 Task: Add an event with the title Second Marketing Campaign Meeting, date '2024/05/23', time 8:50 AM to 10:50 AMand add a description: The scavenger hunt can be designed as a friendly competition, with teams competing against each other to finish first or achieve specific goals. This fosters team spirit, healthy competition, and a sense of achievement., put the event into Orange category, logged in from the account softage.2@softage.netand send the event invitation to softage.8@softage.net and softage.9@softage.net. Set a reminder for the event 30 minutes before
Action: Mouse moved to (97, 88)
Screenshot: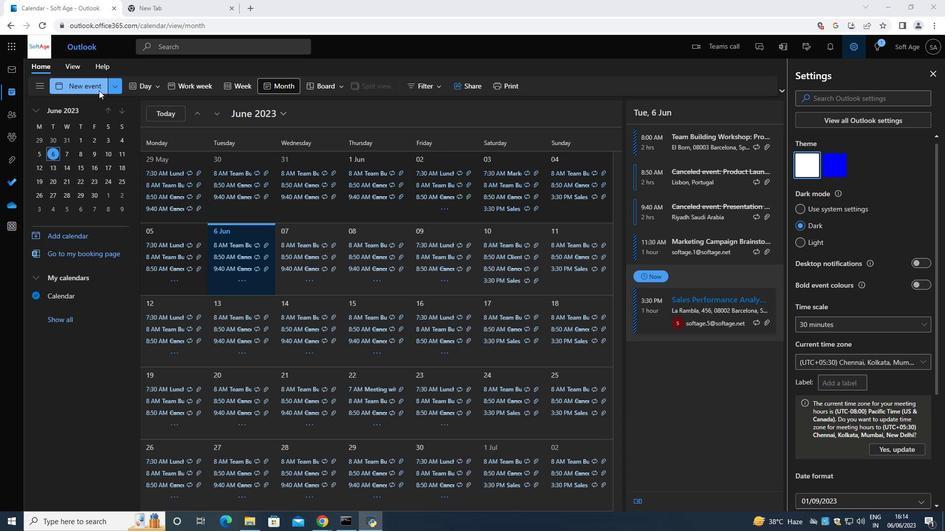 
Action: Mouse pressed left at (97, 88)
Screenshot: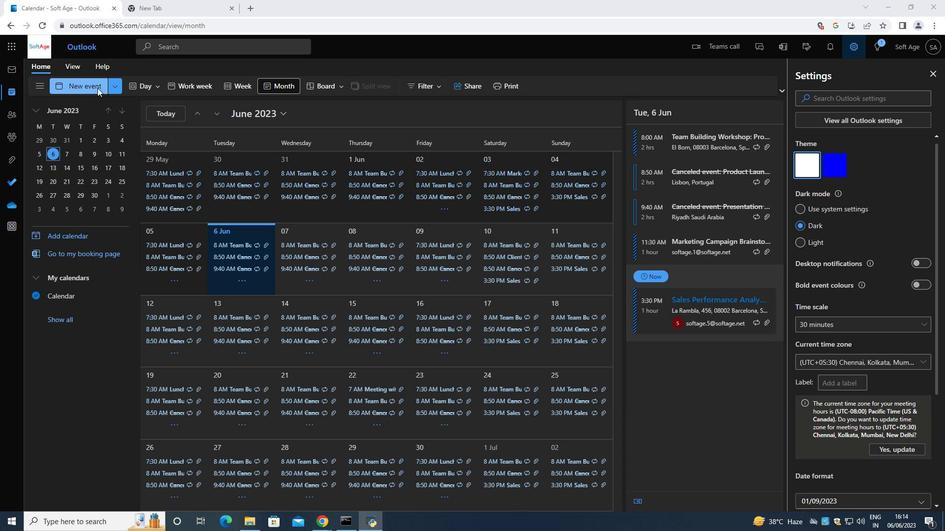 
Action: Mouse moved to (267, 159)
Screenshot: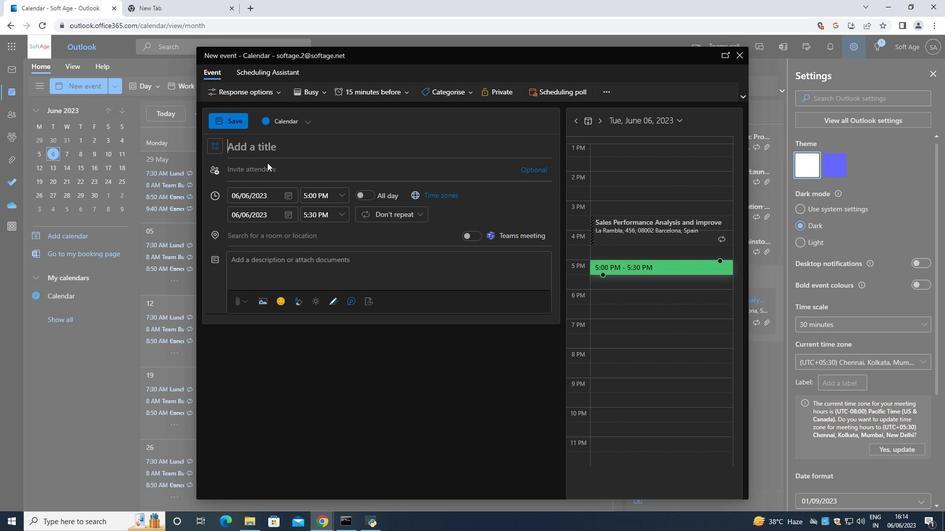 
Action: Key pressed <Key.shift><Key.shift><Key.shift><Key.shift><Key.shift><Key.shift><Key.shift><Key.shift><Key.shift><Key.shift><Key.shift><Key.shift><Key.shift><Key.shift><Key.shift>Second<Key.space><Key.shift>Marketing<Key.space><Key.shift><Key.shift>Campaign<Key.space><Key.shift>Meeting<Key.space>
Screenshot: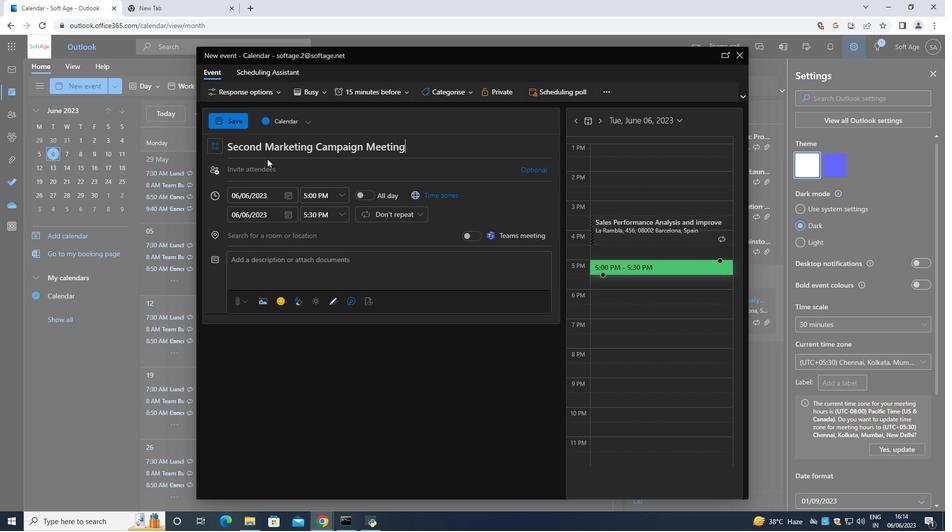 
Action: Mouse moved to (289, 192)
Screenshot: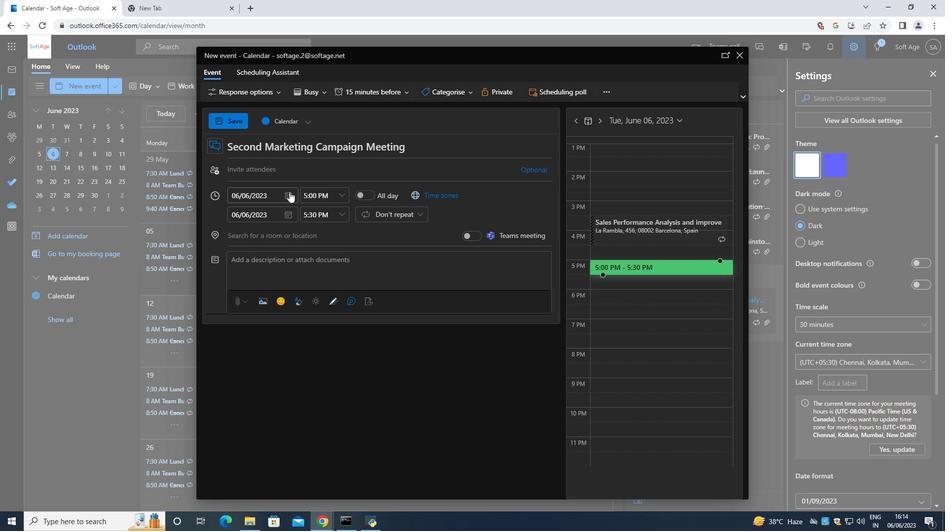 
Action: Mouse pressed left at (289, 192)
Screenshot: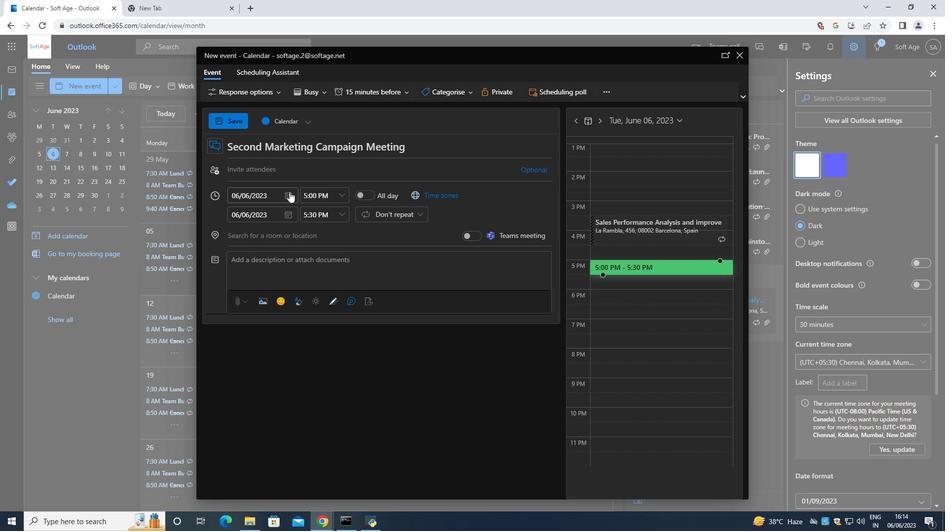 
Action: Mouse moved to (325, 212)
Screenshot: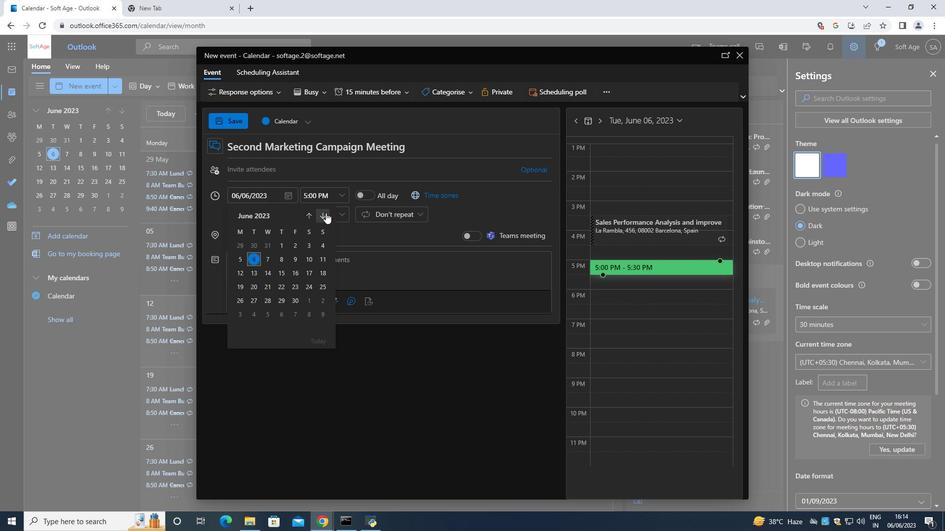 
Action: Mouse pressed left at (325, 212)
Screenshot: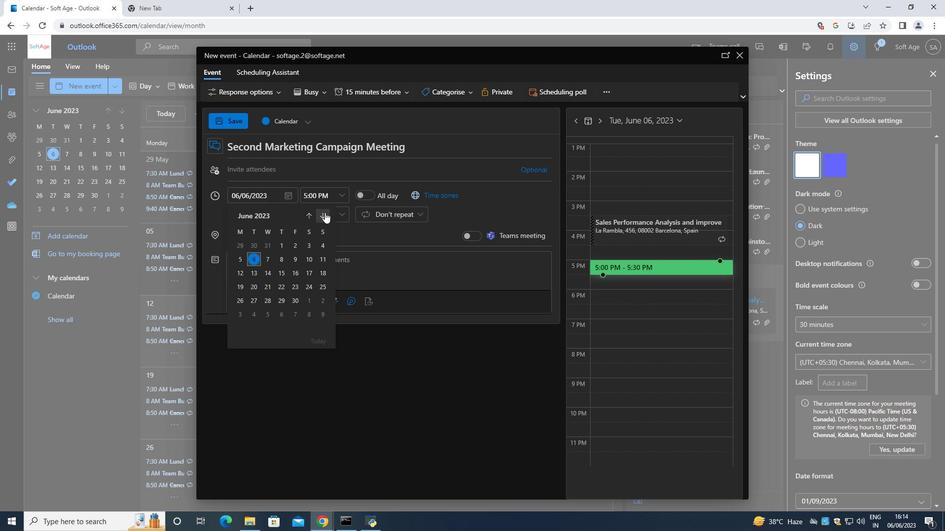 
Action: Mouse moved to (325, 213)
Screenshot: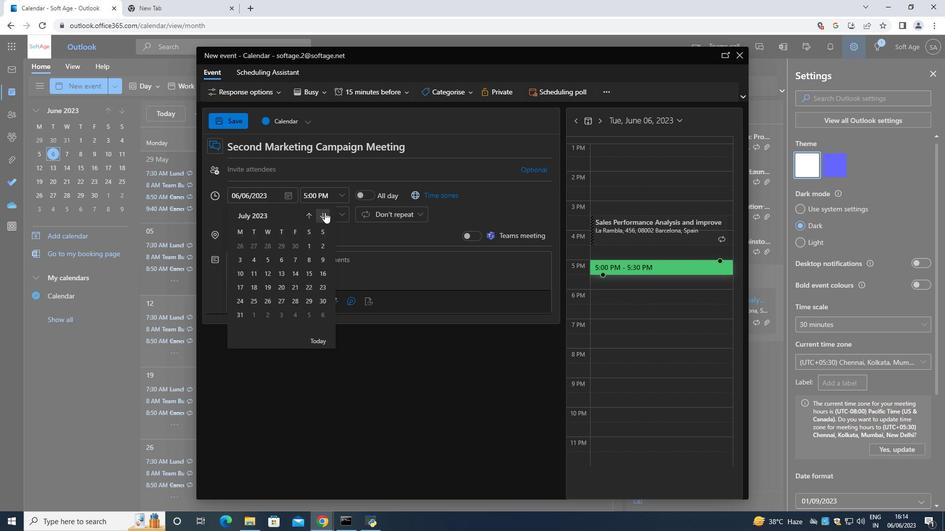 
Action: Mouse pressed left at (325, 213)
Screenshot: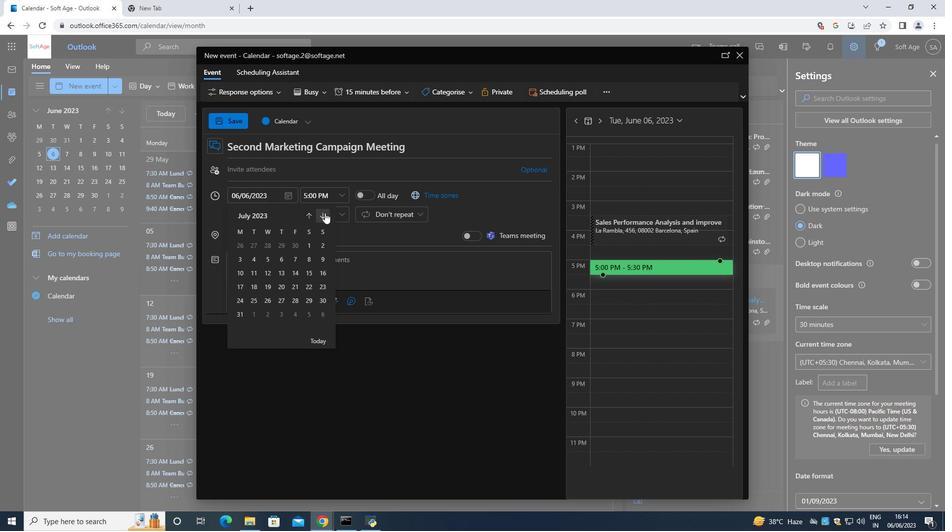 
Action: Mouse pressed left at (325, 213)
Screenshot: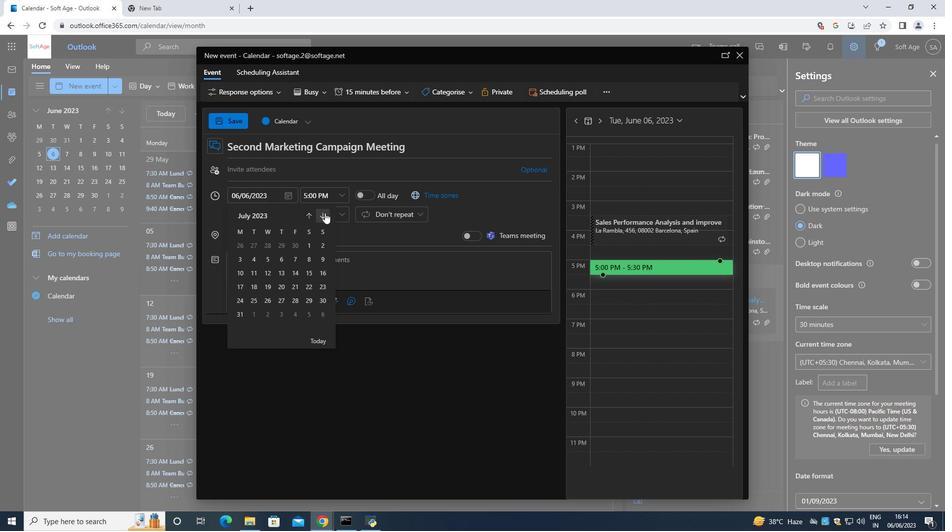 
Action: Mouse pressed left at (325, 213)
Screenshot: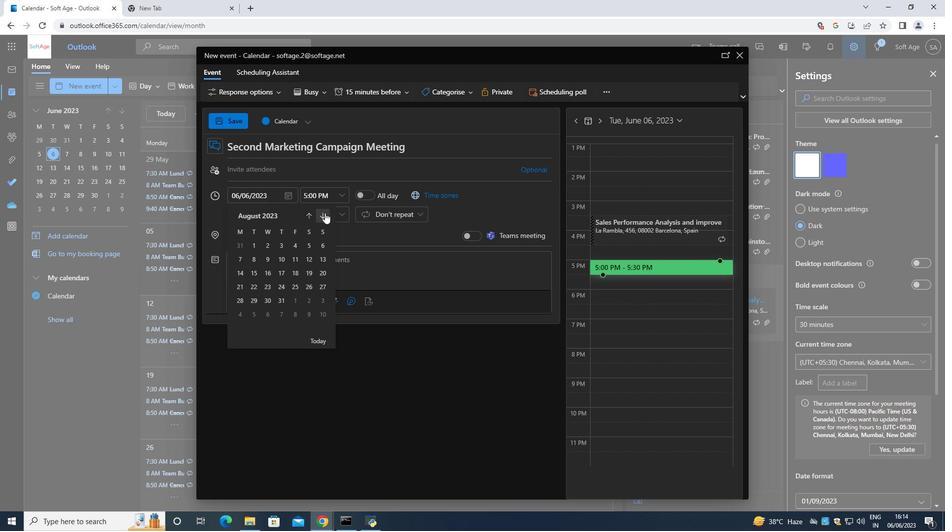 
Action: Mouse pressed left at (325, 213)
Screenshot: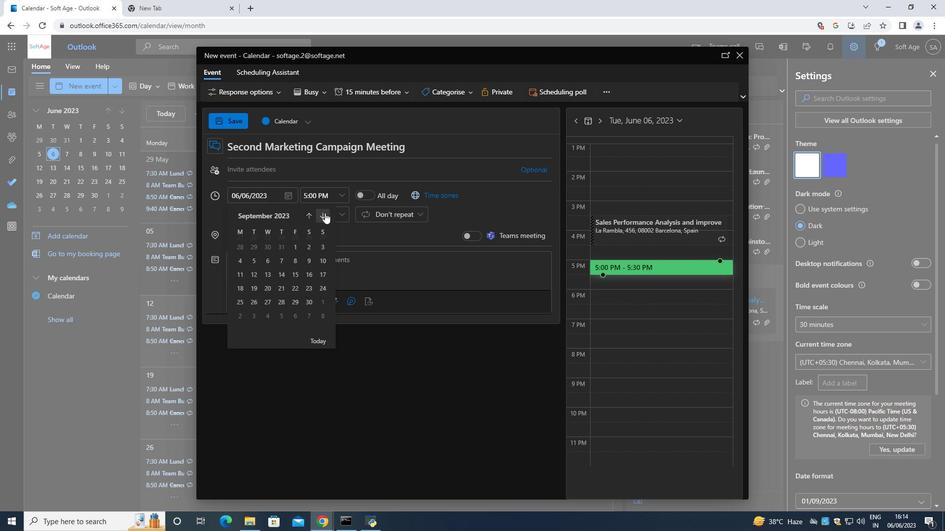 
Action: Mouse pressed left at (325, 213)
Screenshot: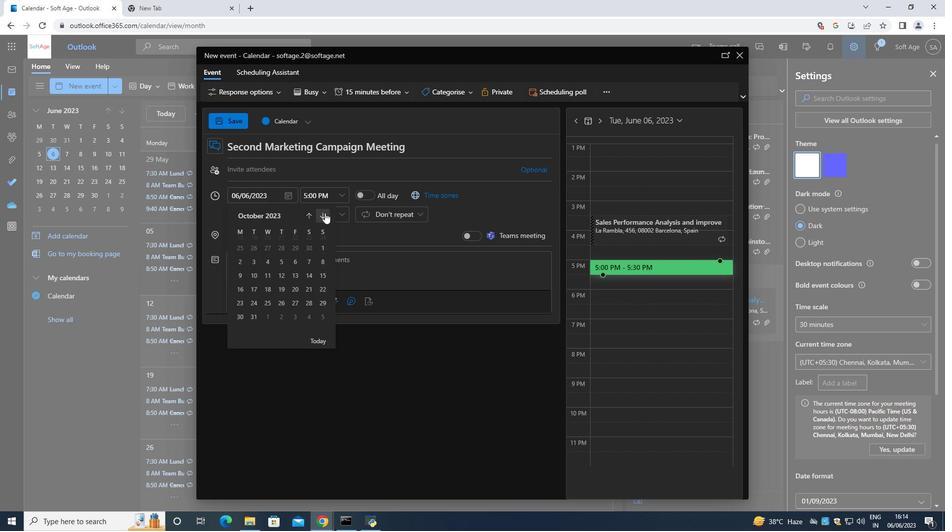 
Action: Mouse pressed left at (325, 213)
Screenshot: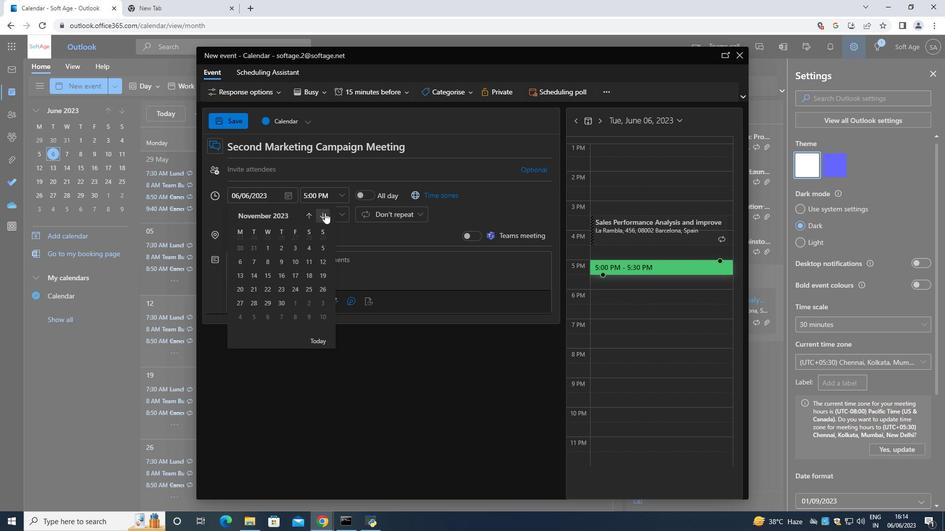 
Action: Mouse pressed left at (325, 213)
Screenshot: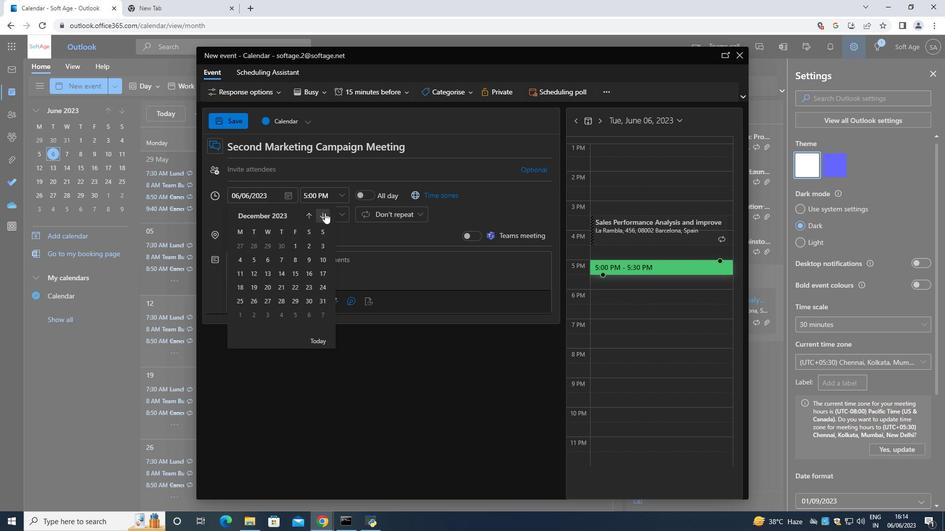 
Action: Mouse pressed left at (325, 213)
Screenshot: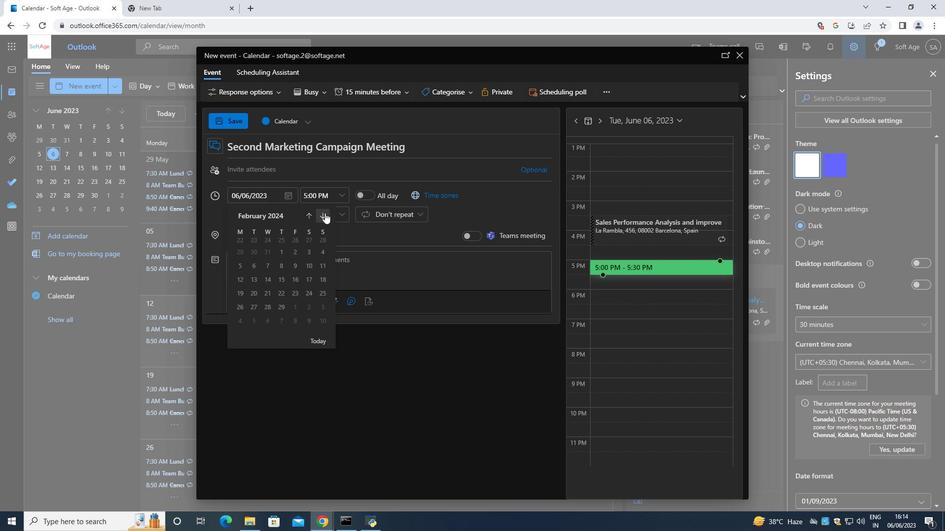 
Action: Mouse pressed left at (325, 213)
Screenshot: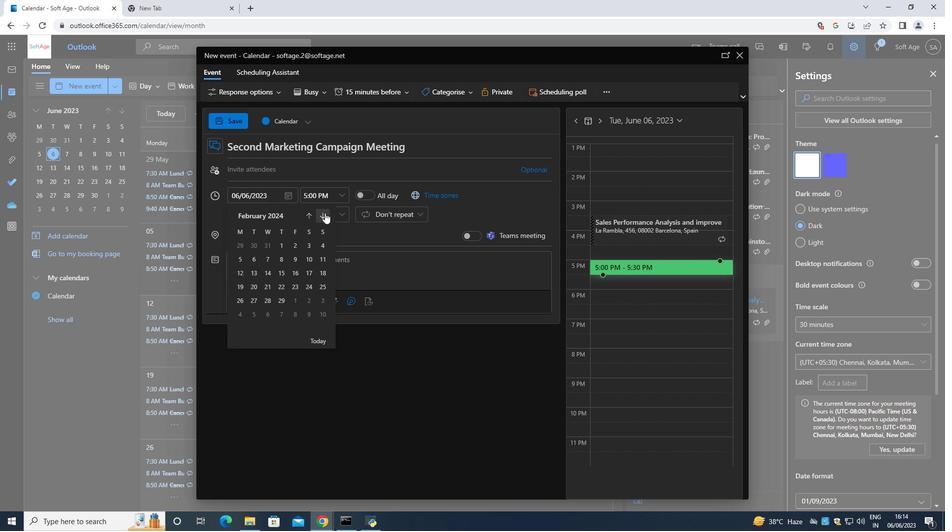 
Action: Mouse pressed left at (325, 213)
Screenshot: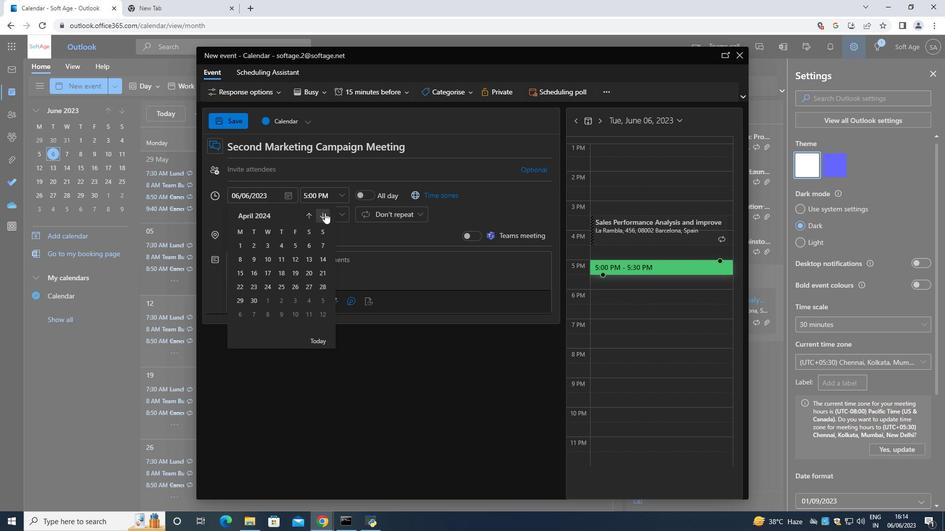 
Action: Mouse moved to (284, 288)
Screenshot: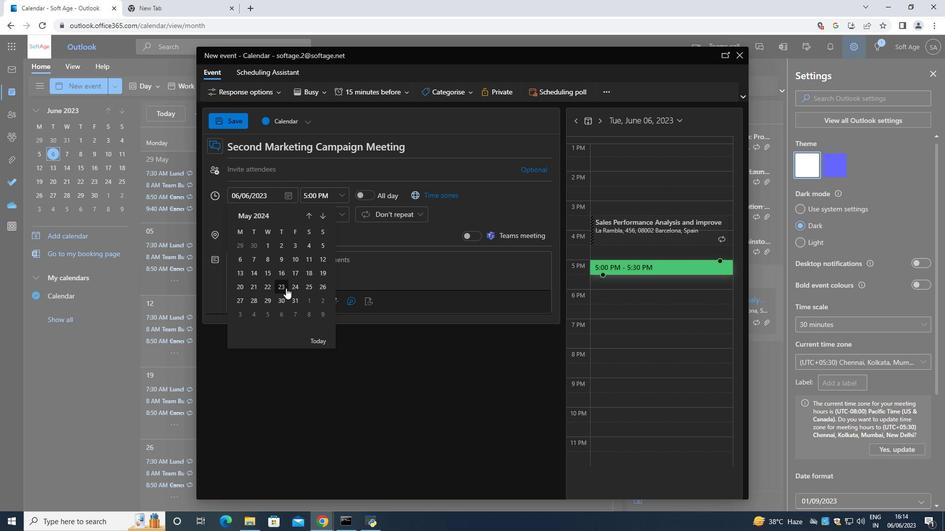 
Action: Mouse pressed left at (284, 288)
Screenshot: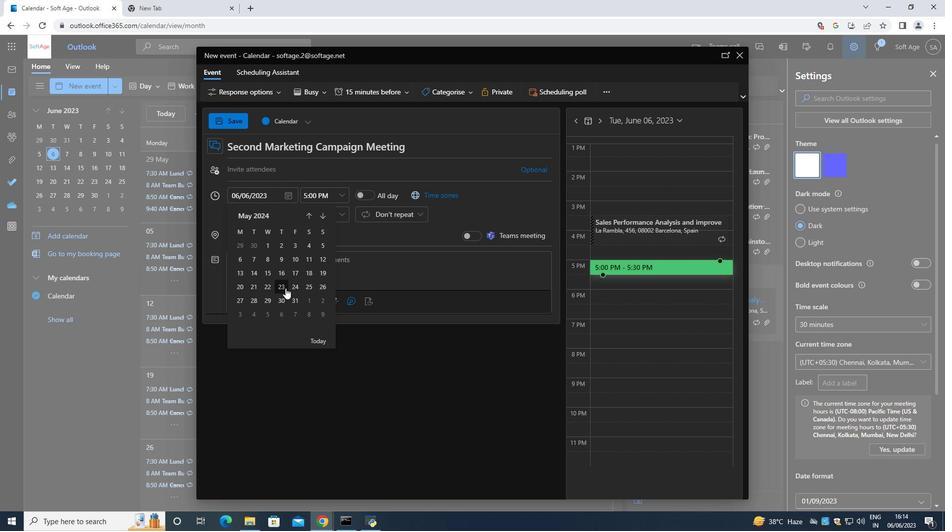 
Action: Mouse moved to (330, 192)
Screenshot: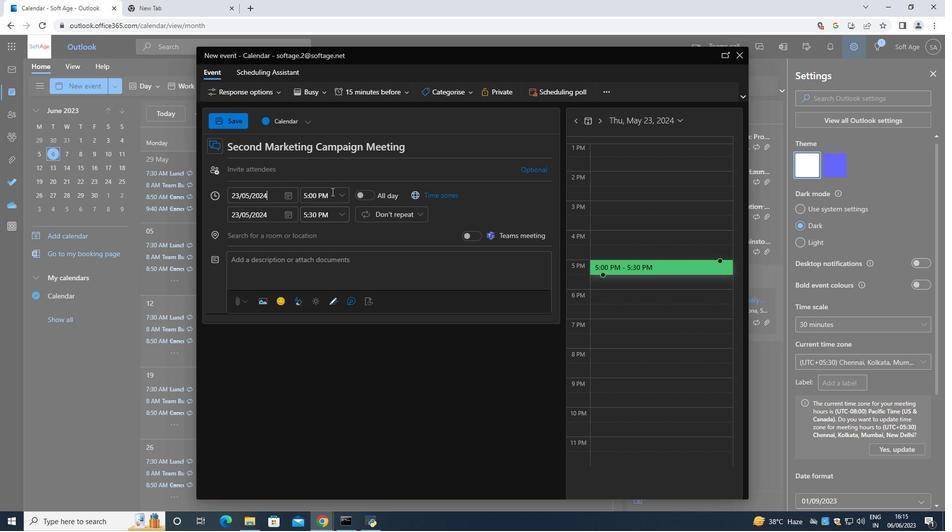 
Action: Mouse pressed left at (330, 192)
Screenshot: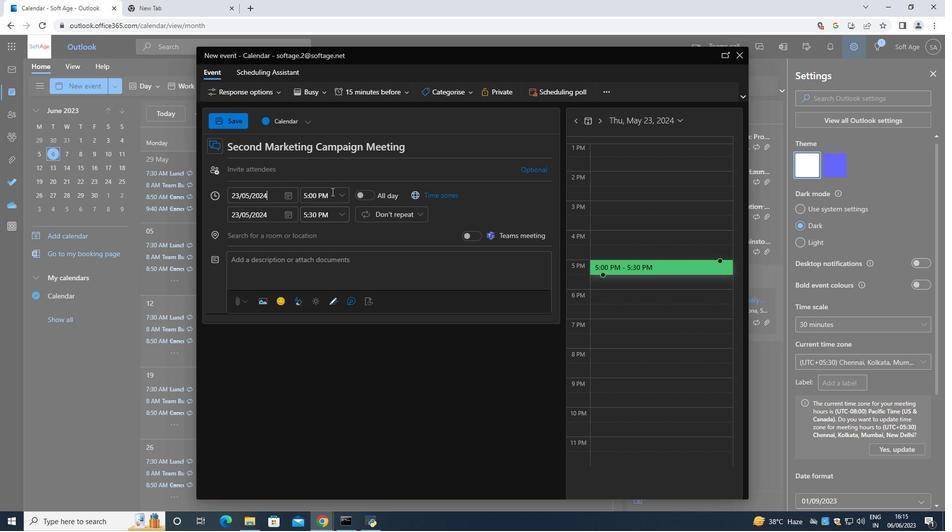 
Action: Mouse moved to (318, 185)
Screenshot: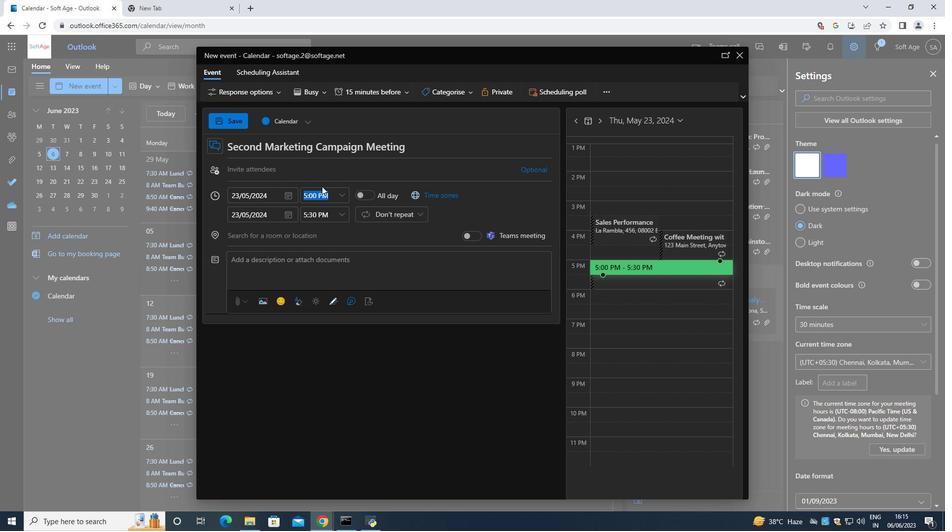 
Action: Key pressed <Key.backspace>8<Key.shift_r>:50<Key.space><Key.shift>AM
Screenshot: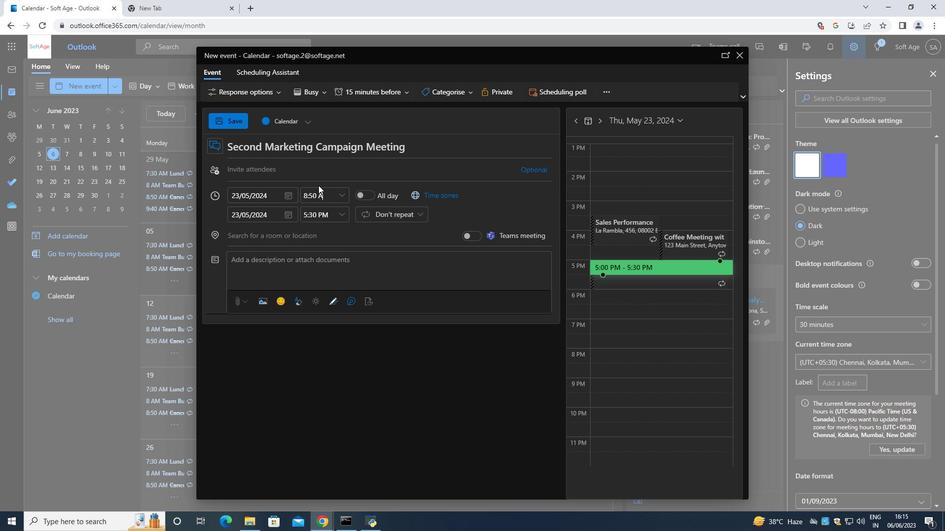
Action: Mouse moved to (339, 219)
Screenshot: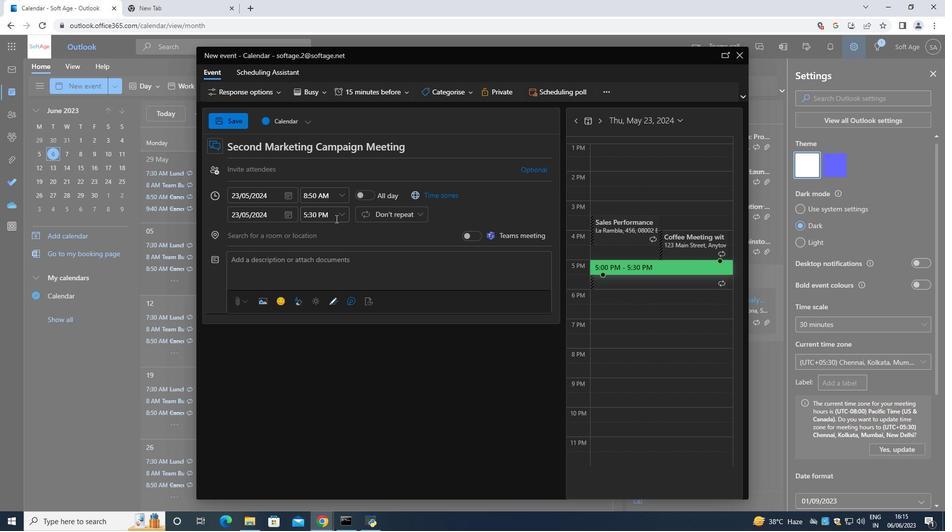 
Action: Mouse pressed left at (339, 219)
Screenshot: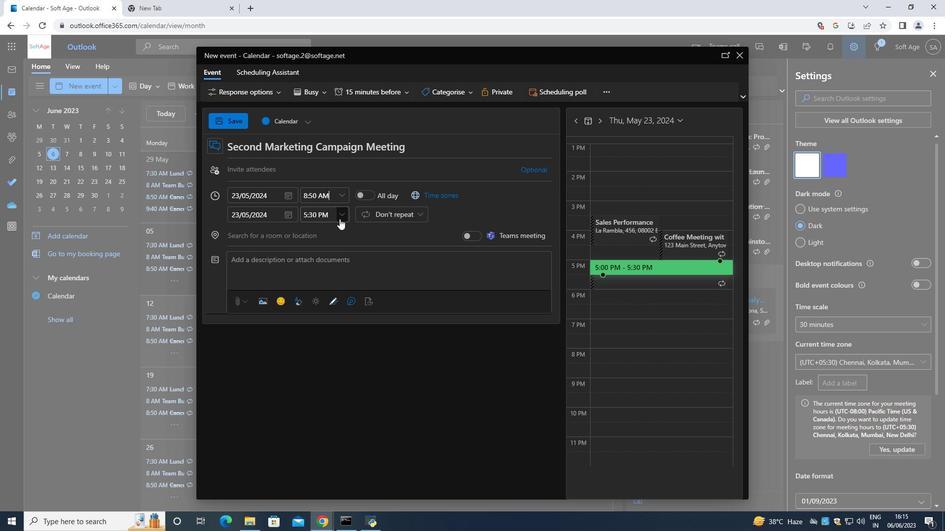 
Action: Mouse moved to (329, 285)
Screenshot: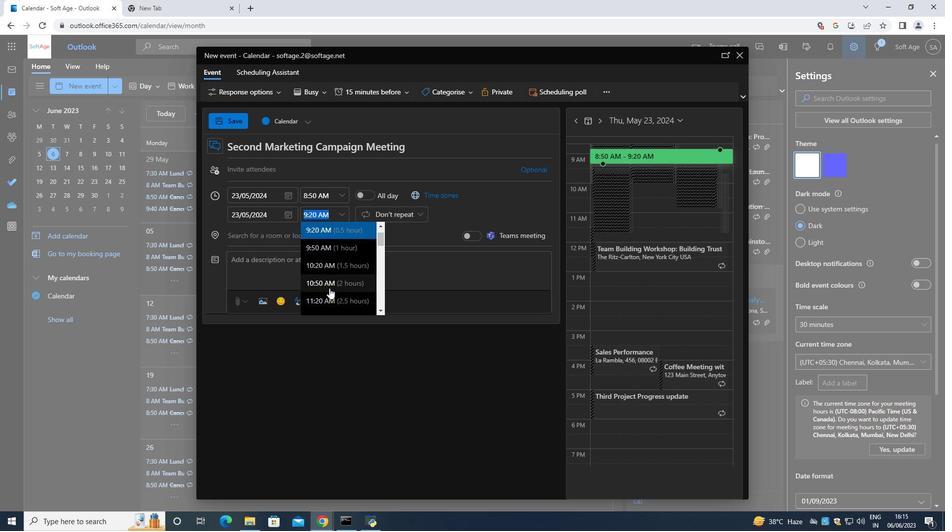 
Action: Mouse pressed left at (329, 285)
Screenshot: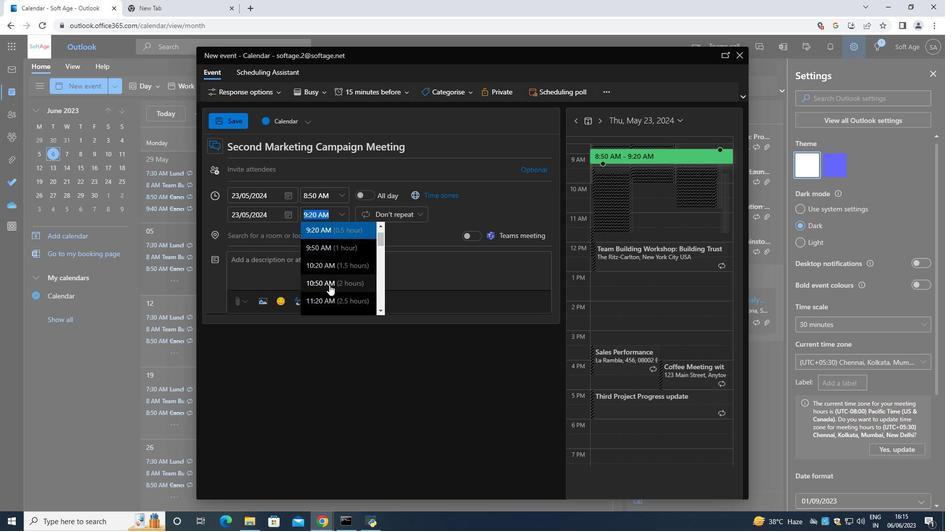 
Action: Mouse moved to (317, 266)
Screenshot: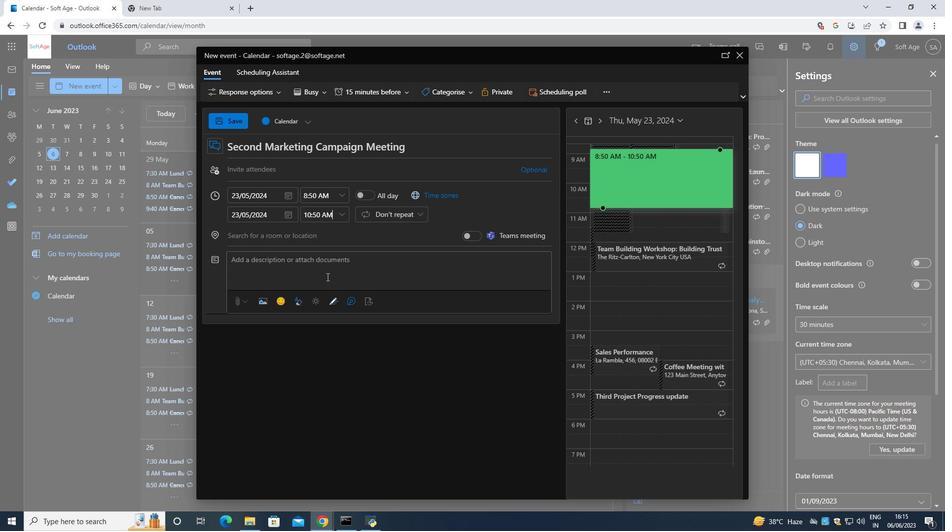 
Action: Mouse pressed left at (317, 266)
Screenshot: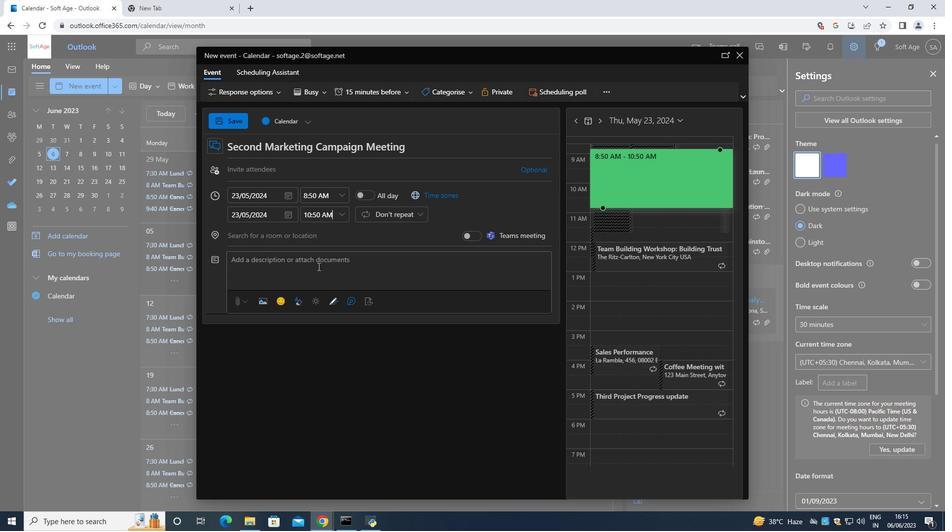 
Action: Mouse moved to (291, 249)
Screenshot: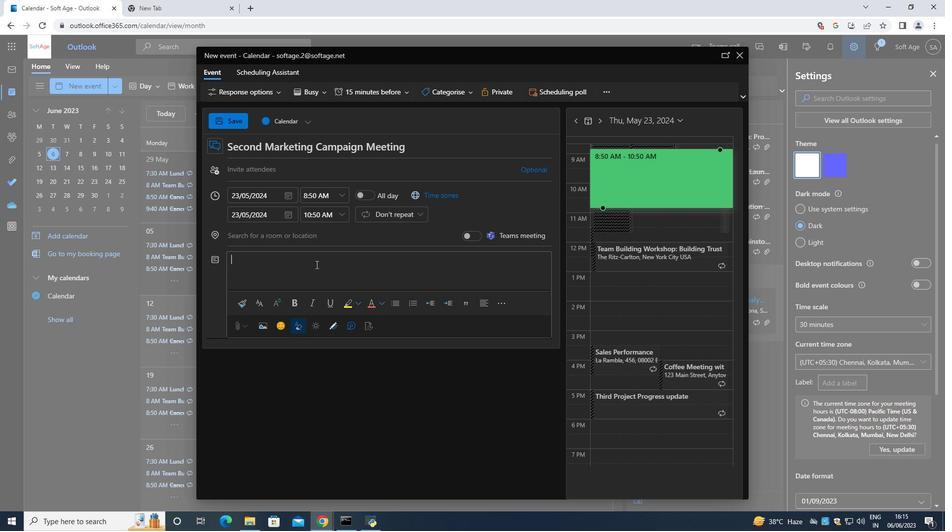 
Action: Key pressed <Key.shift>The<Key.space>scavenger<Key.space>hunt<Key.space>can<Key.space>be<Key.space>designed<Key.space>as<Key.space>a<Key.space>friendly<Key.space>competition<Key.space>with<Key.space>teams<Key.space>competinga<Key.backspace><Key.space>against<Key.space>each<Key.space>other<Key.space>to<Key.space>finish<Key.space>first<Key.space>or<Key.space>achieve<Key.space>so<Key.backspace>pecific<Key.space>goa;ld<Key.space><Key.backspace>s<Key.space><Key.backspace><Key.backspace><Key.backspace><Key.backspace><Key.backspace>ls<Key.space>.<Key.space><Key.shift>This<Key.space>fosters<Key.space>team<Key.space>spirit,m<Key.space><Key.backspace><Key.backspace><Key.backspace>,<Key.space>healthy<Key.space>competition<Key.space>,<Key.space>and<Key.space>a<Key.space>sense<Key.space>of<Key.space>achivement.<Key.space>
Screenshot: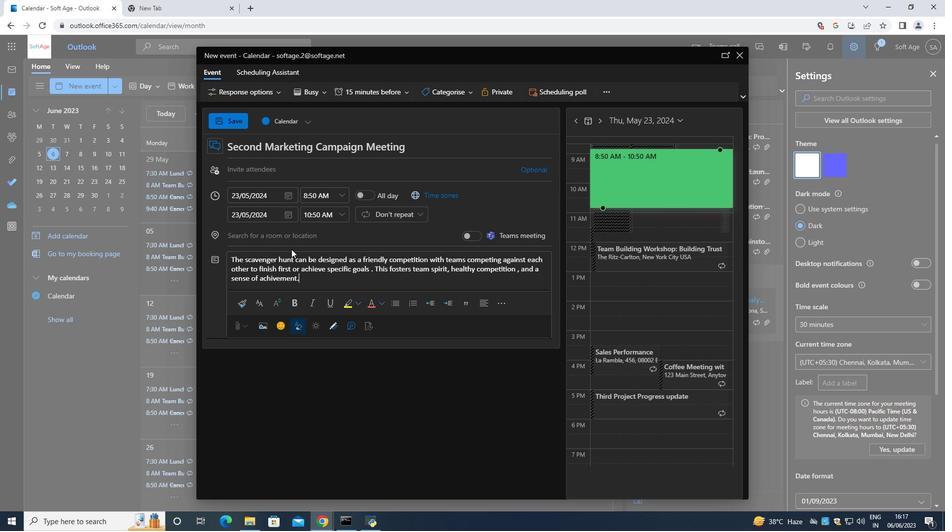 
Action: Mouse moved to (272, 279)
Screenshot: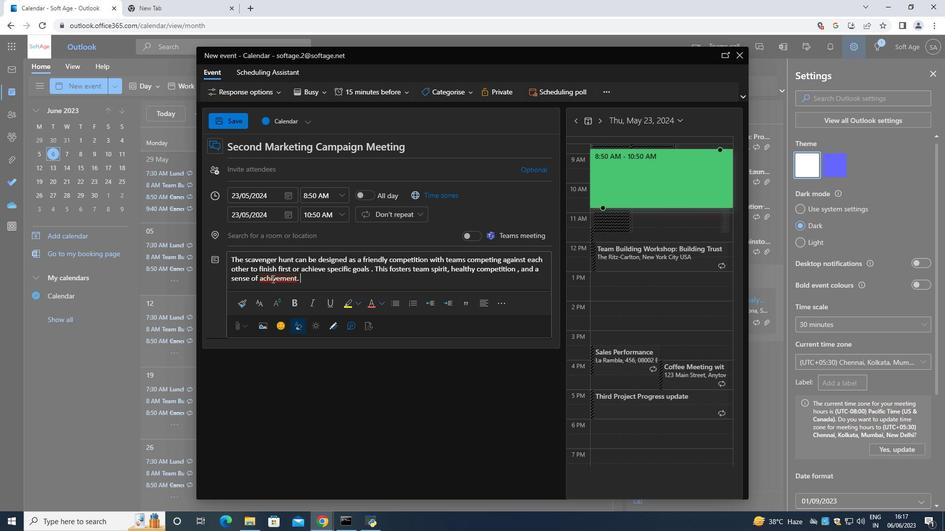 
Action: Mouse pressed left at (272, 279)
Screenshot: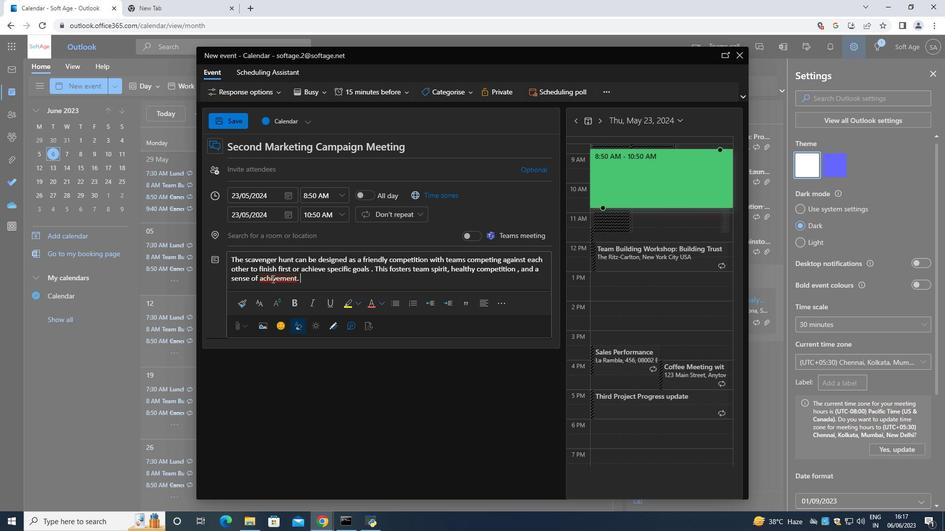 
Action: Mouse moved to (275, 279)
Screenshot: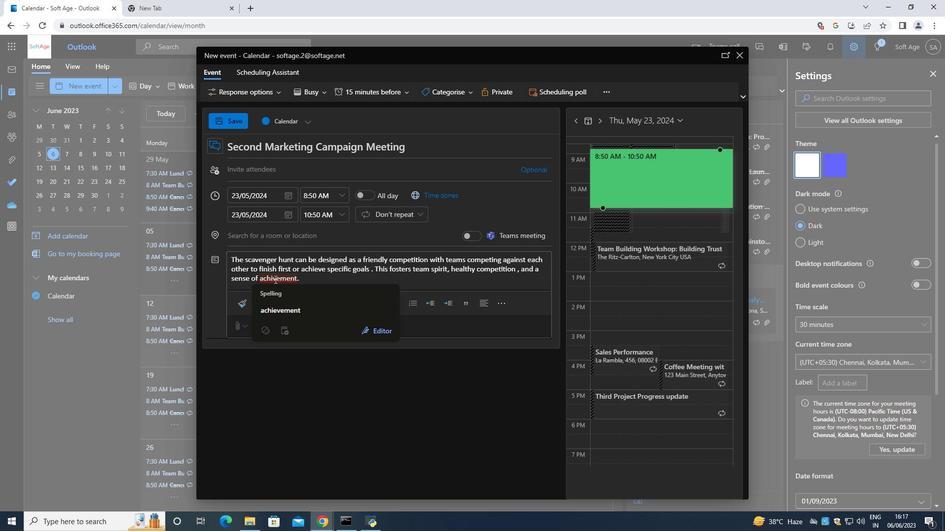
Action: Key pressed e
Screenshot: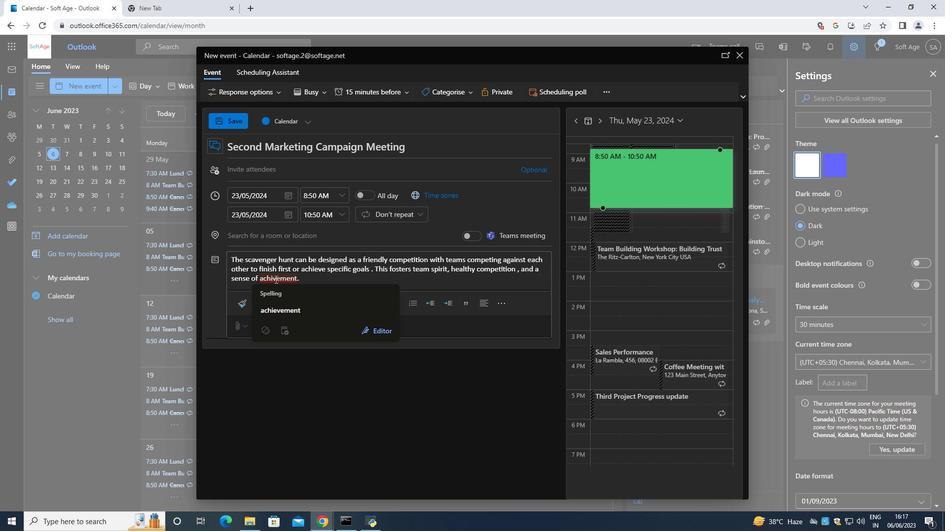 
Action: Mouse moved to (443, 91)
Screenshot: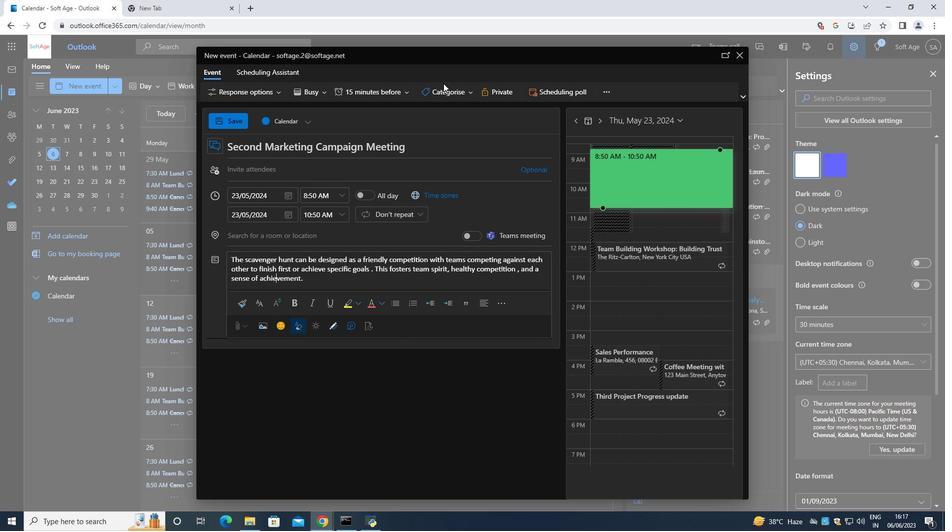 
Action: Mouse pressed left at (443, 91)
Screenshot: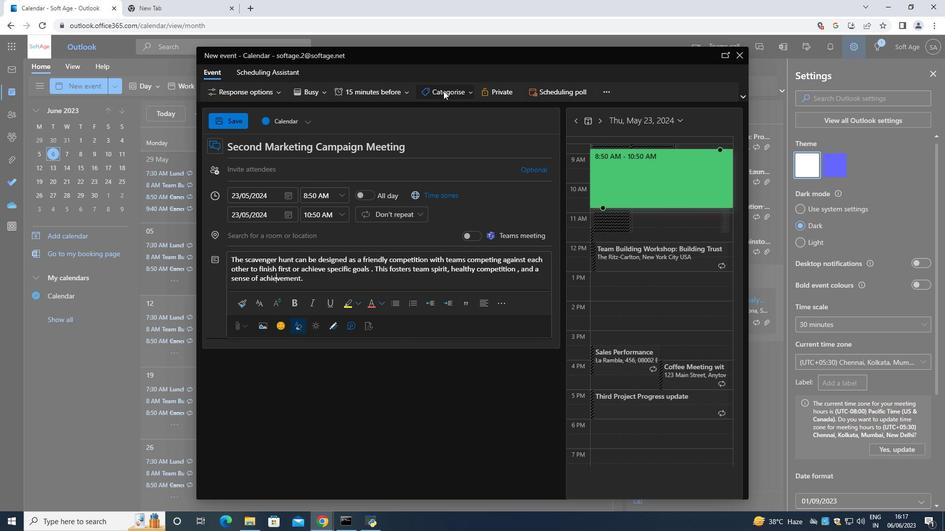 
Action: Mouse moved to (458, 138)
Screenshot: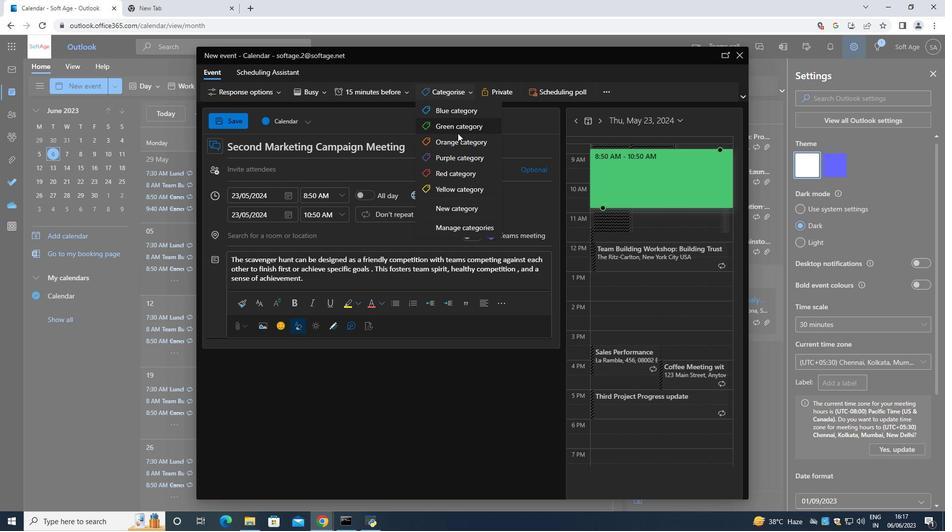 
Action: Mouse pressed left at (458, 138)
Screenshot: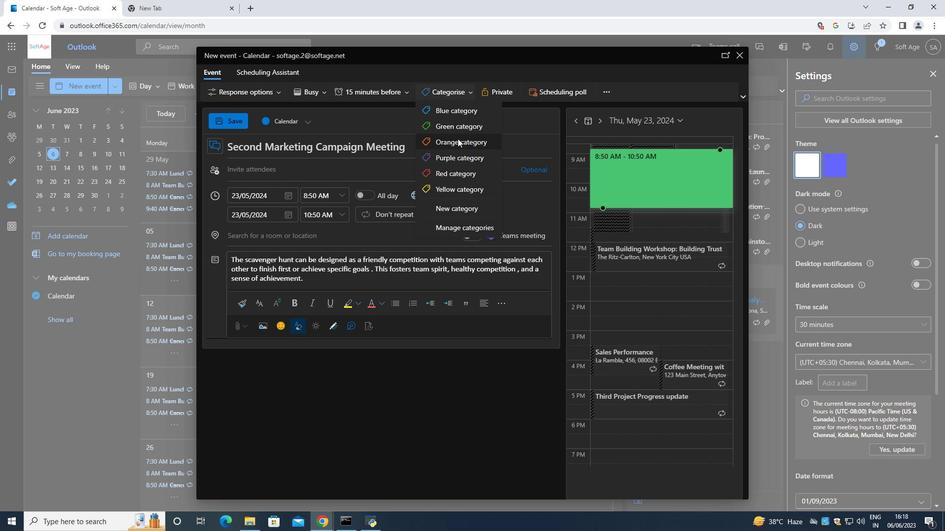 
Action: Mouse moved to (303, 171)
Screenshot: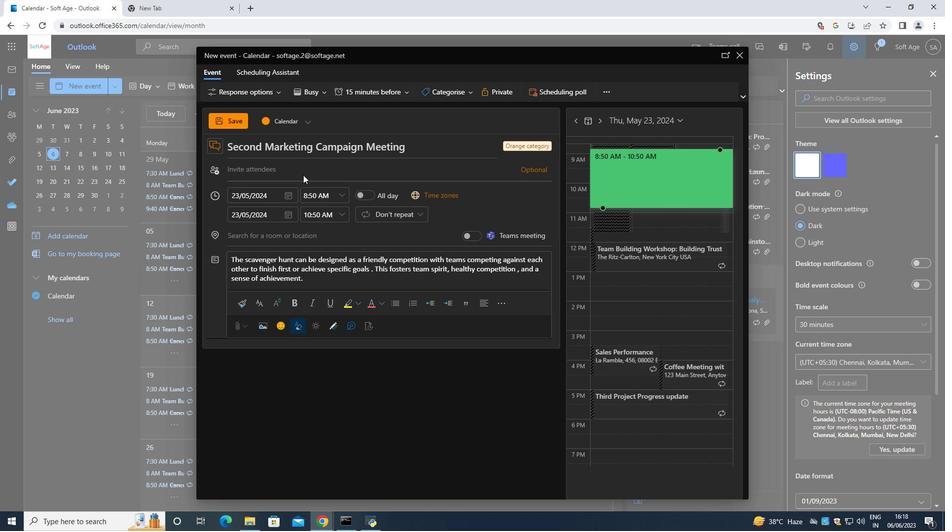 
Action: Mouse pressed left at (303, 171)
Screenshot: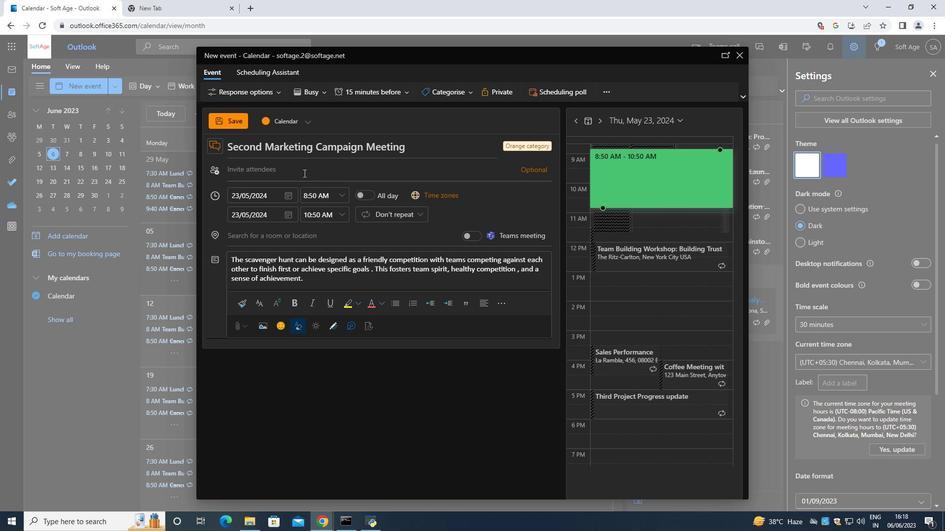 
Action: Mouse moved to (297, 164)
Screenshot: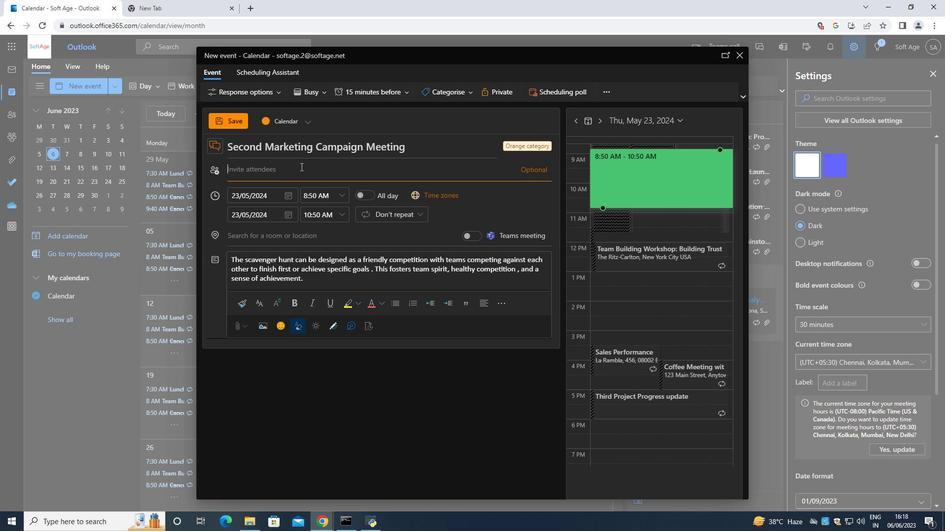 
Action: Key pressed <Key.shift>Softagr<Key.backspace>e.8<Key.shift>@
Screenshot: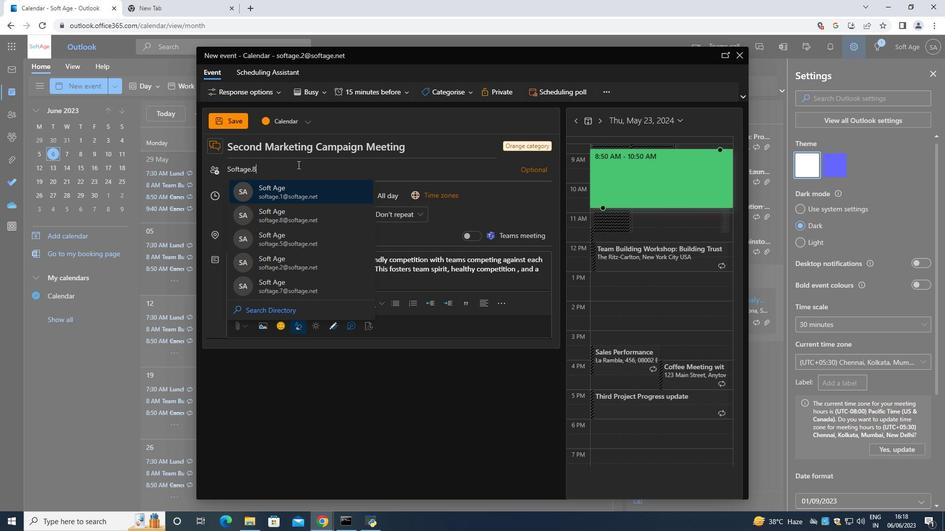 
Action: Mouse moved to (302, 197)
Screenshot: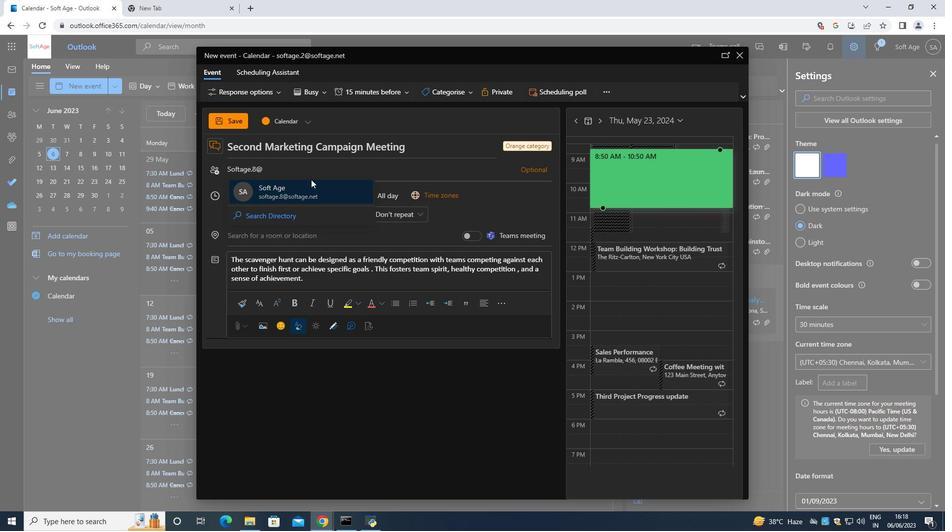 
Action: Mouse pressed left at (302, 197)
Screenshot: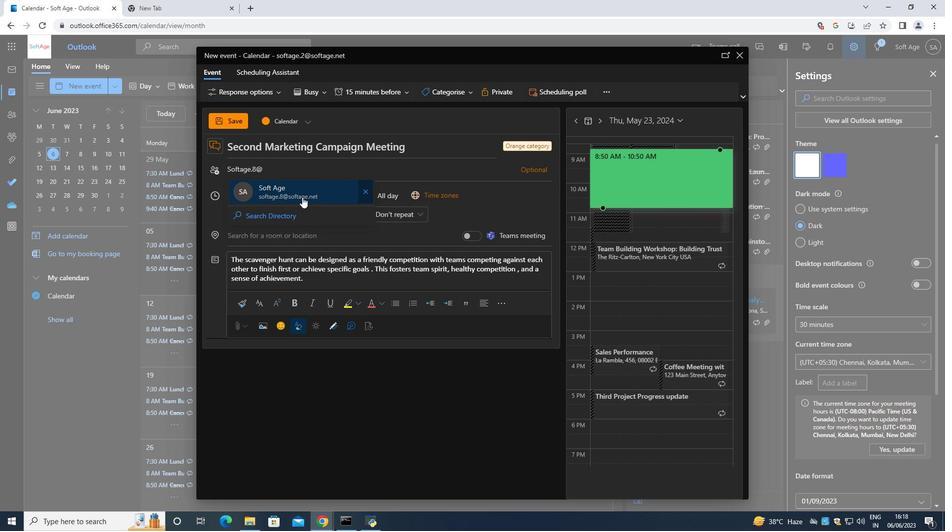 
Action: Key pressed <Key.shift><Key.shift>Softage.9<Key.shift>@
Screenshot: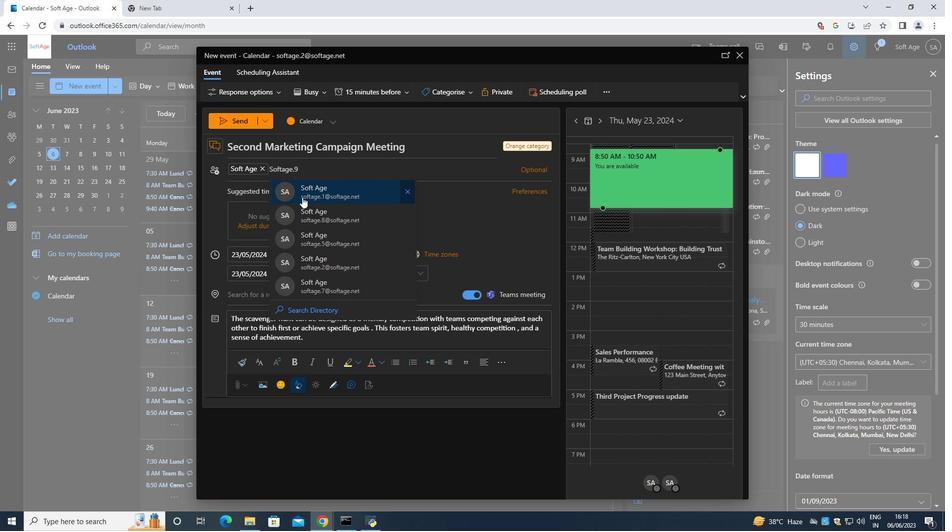 
Action: Mouse moved to (314, 193)
Screenshot: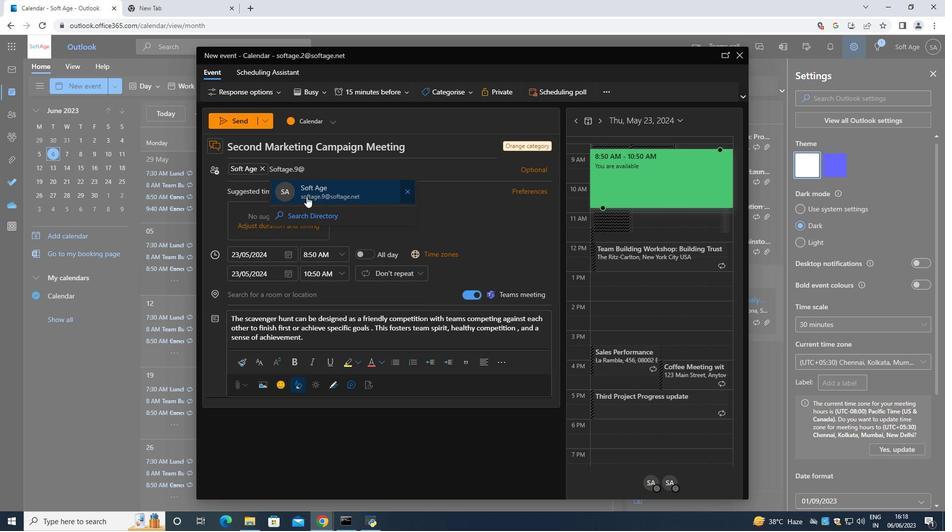
Action: Mouse pressed left at (314, 193)
Screenshot: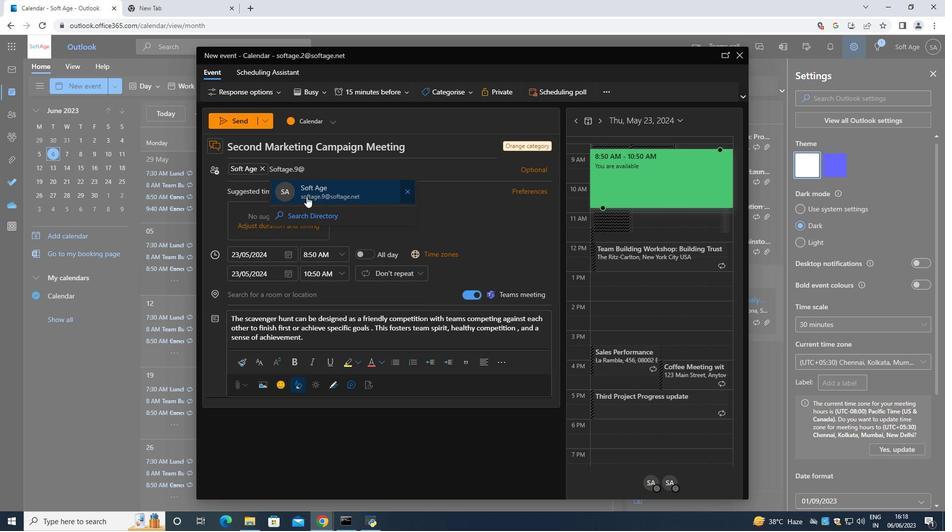 
Action: Mouse moved to (382, 87)
Screenshot: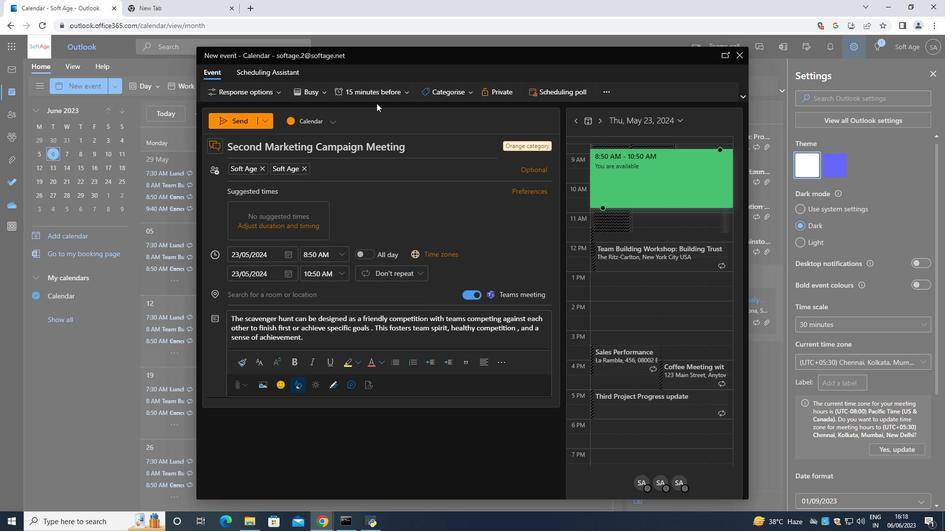 
Action: Mouse pressed left at (382, 87)
Screenshot: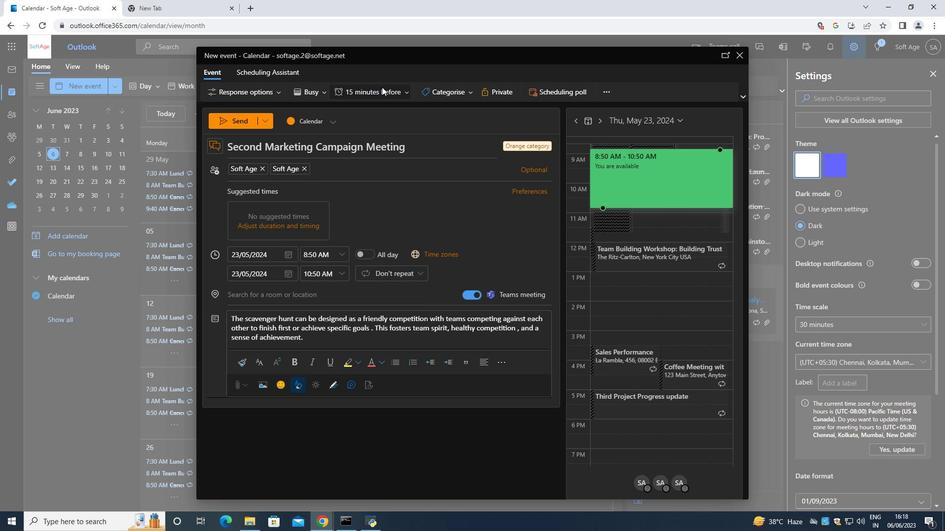 
Action: Mouse moved to (367, 186)
Screenshot: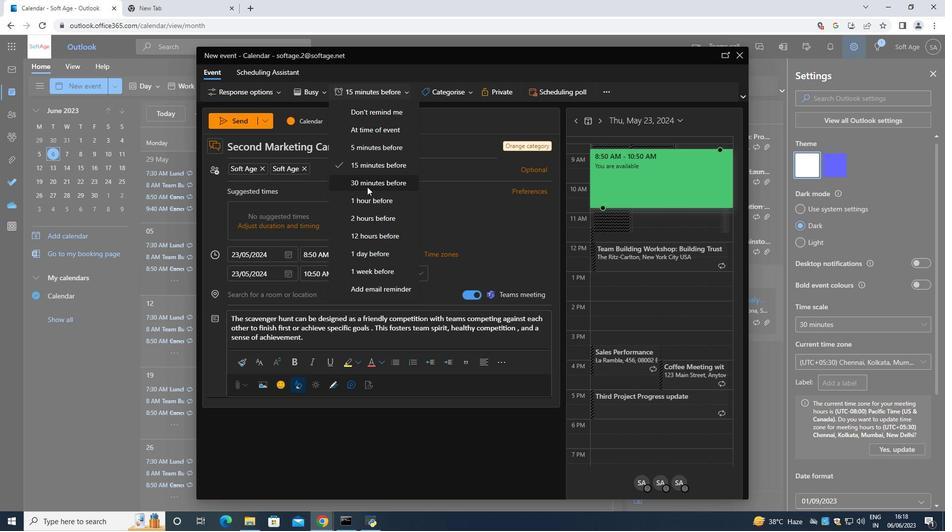 
Action: Mouse pressed left at (367, 186)
Screenshot: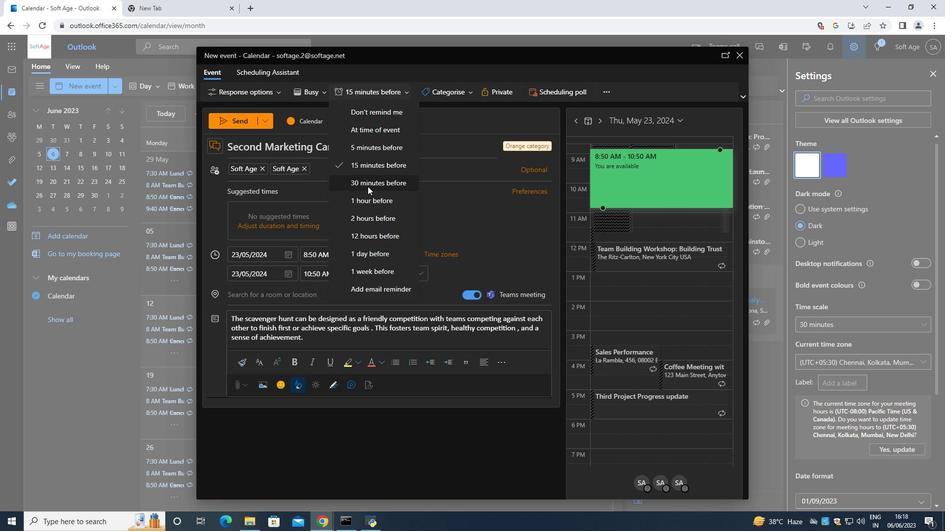 
Action: Mouse moved to (233, 124)
Screenshot: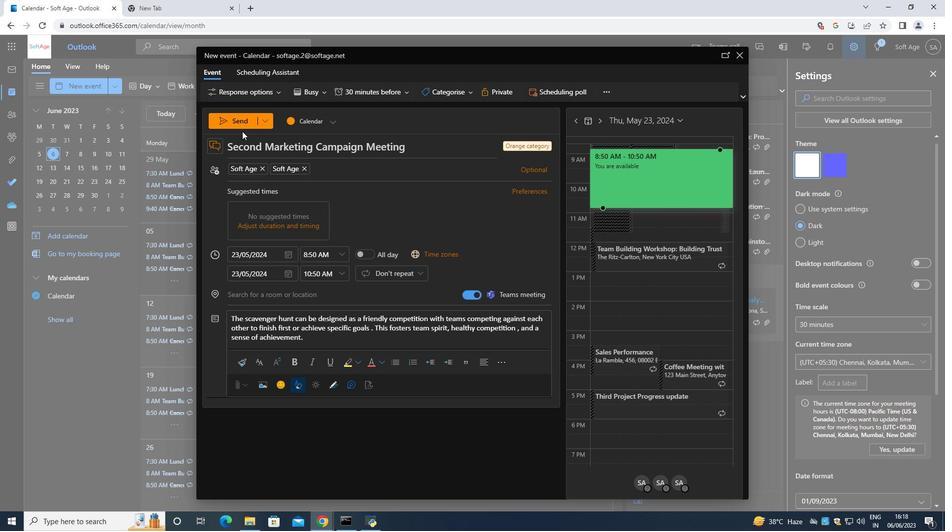 
Action: Mouse pressed left at (233, 124)
Screenshot: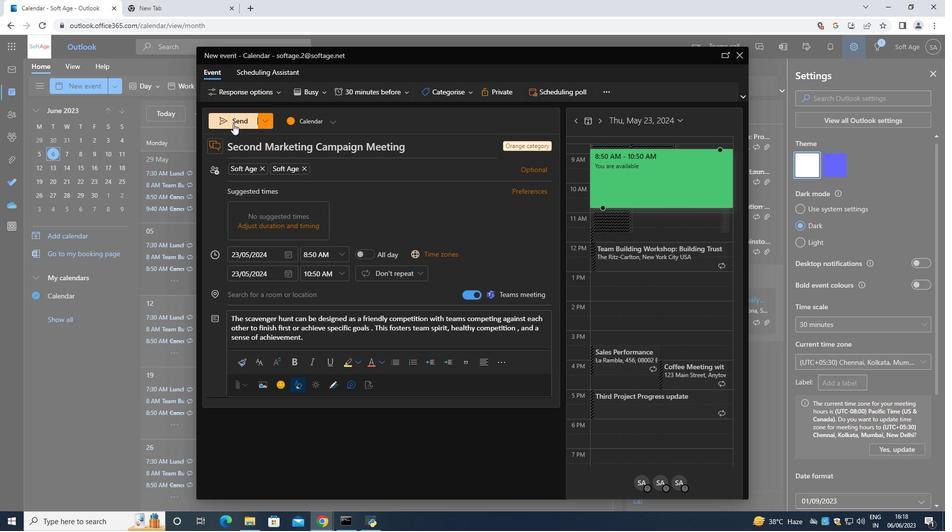 
